Task: Make in the project ZestTech a sprint 'Galaxy Quest'.
Action: Mouse moved to (243, 69)
Screenshot: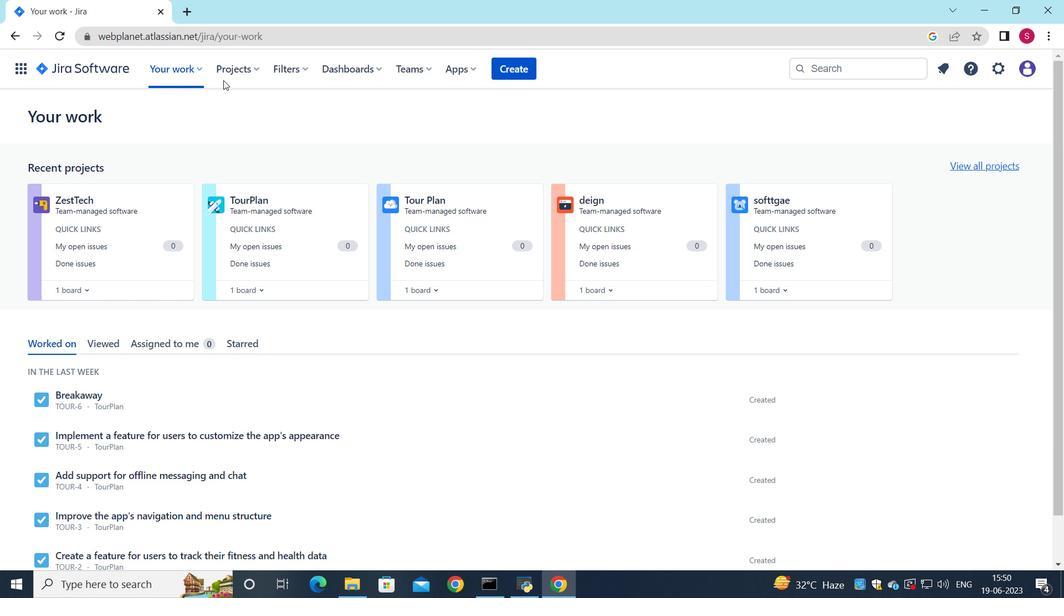 
Action: Mouse pressed left at (243, 69)
Screenshot: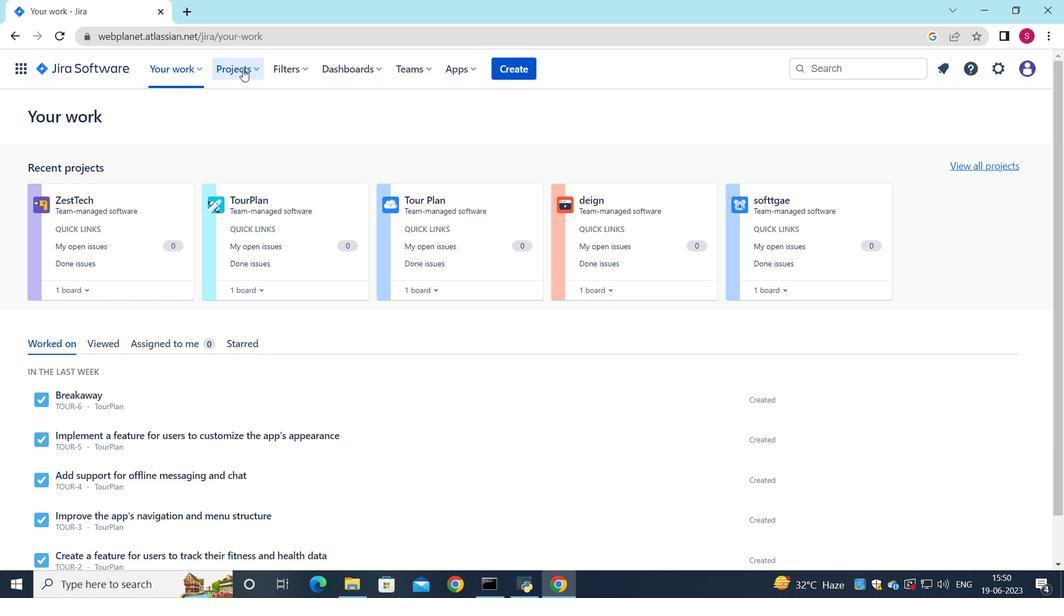 
Action: Mouse moved to (245, 121)
Screenshot: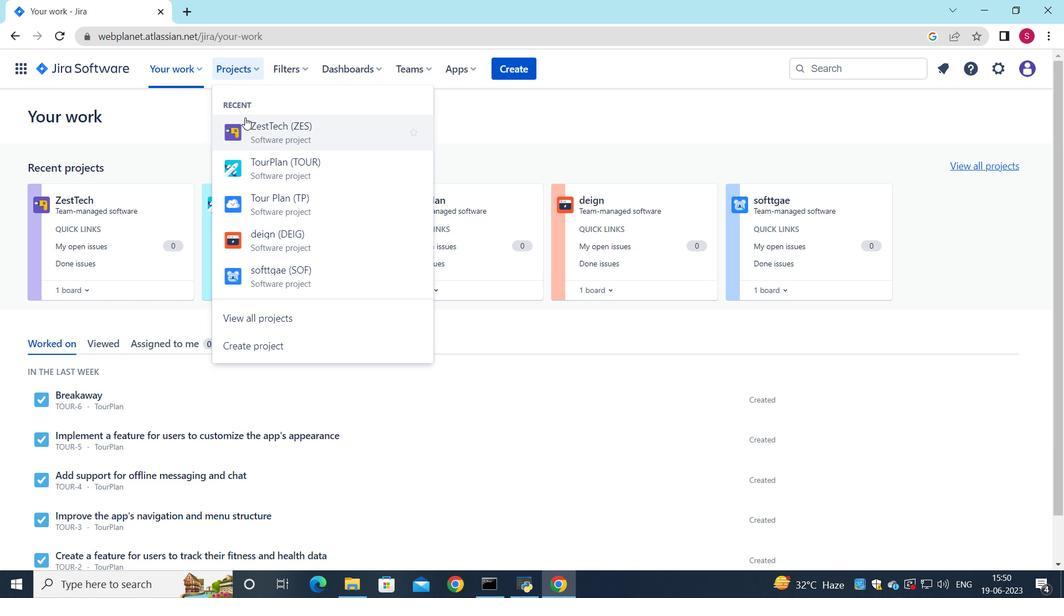 
Action: Mouse pressed left at (245, 121)
Screenshot: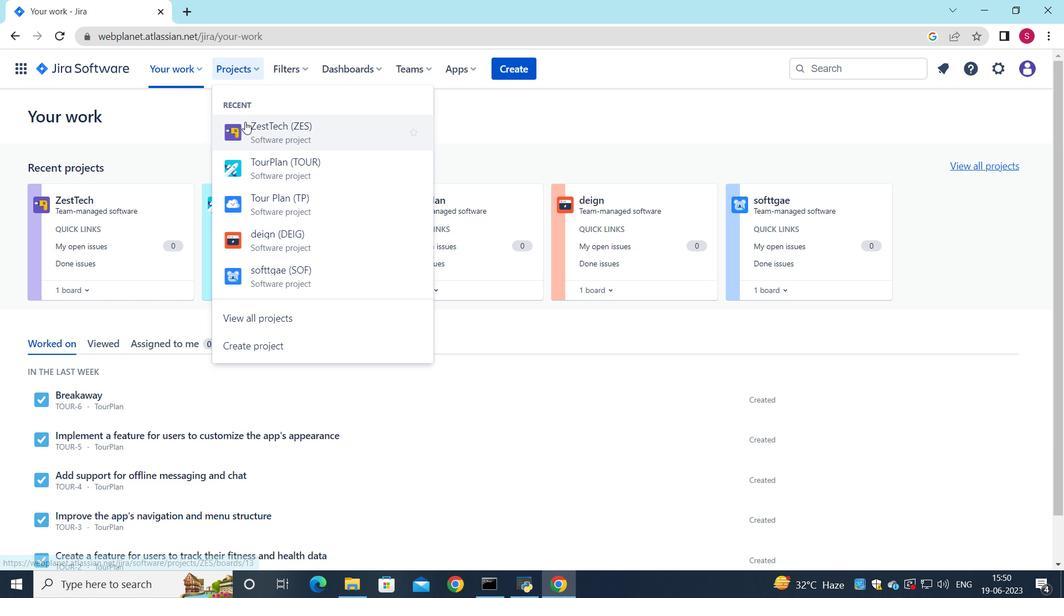 
Action: Mouse moved to (119, 221)
Screenshot: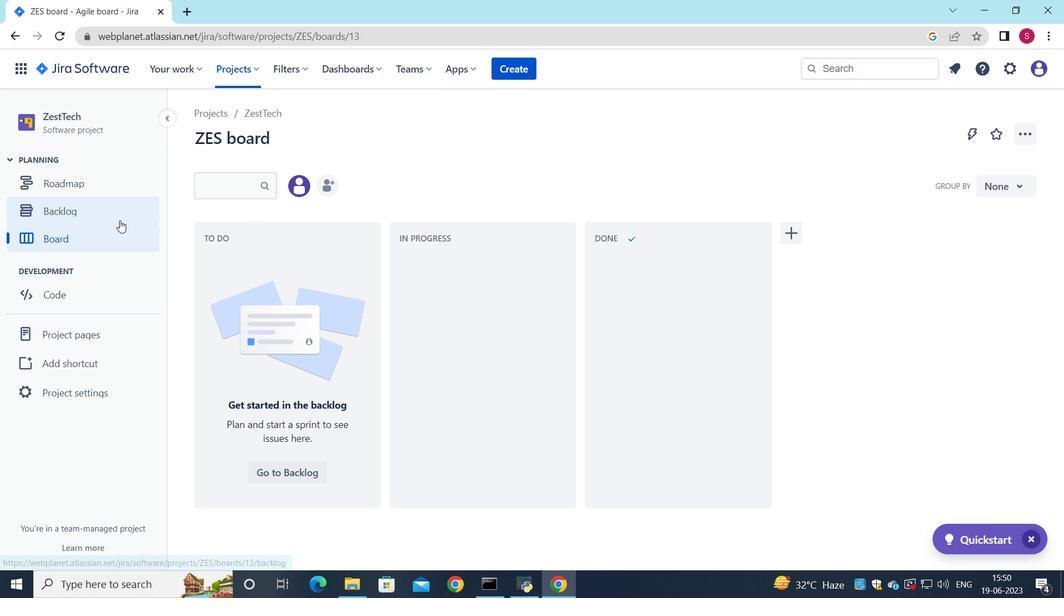 
Action: Mouse pressed left at (119, 221)
Screenshot: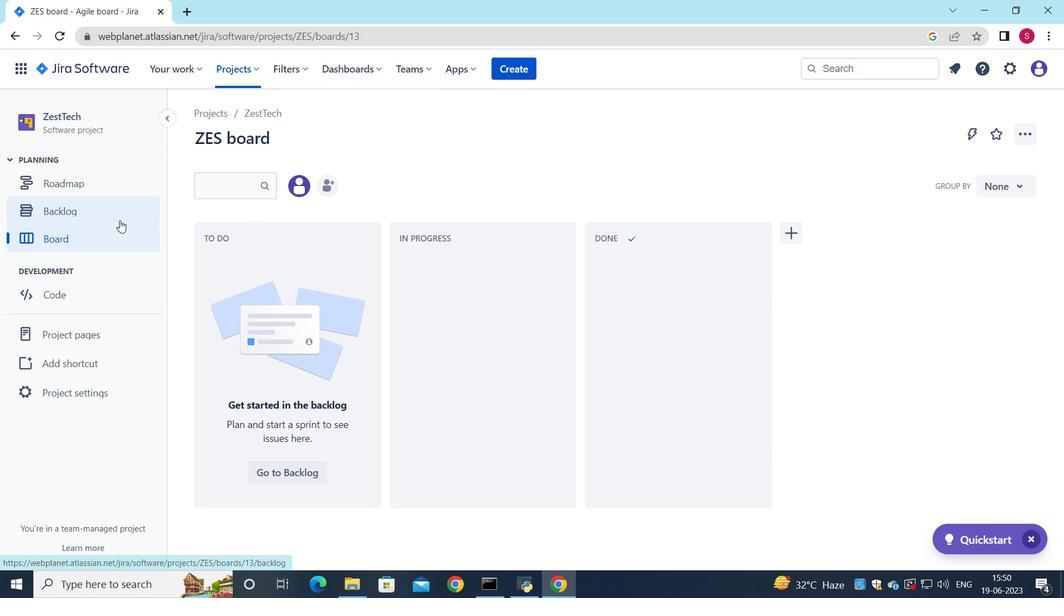 
Action: Mouse moved to (993, 219)
Screenshot: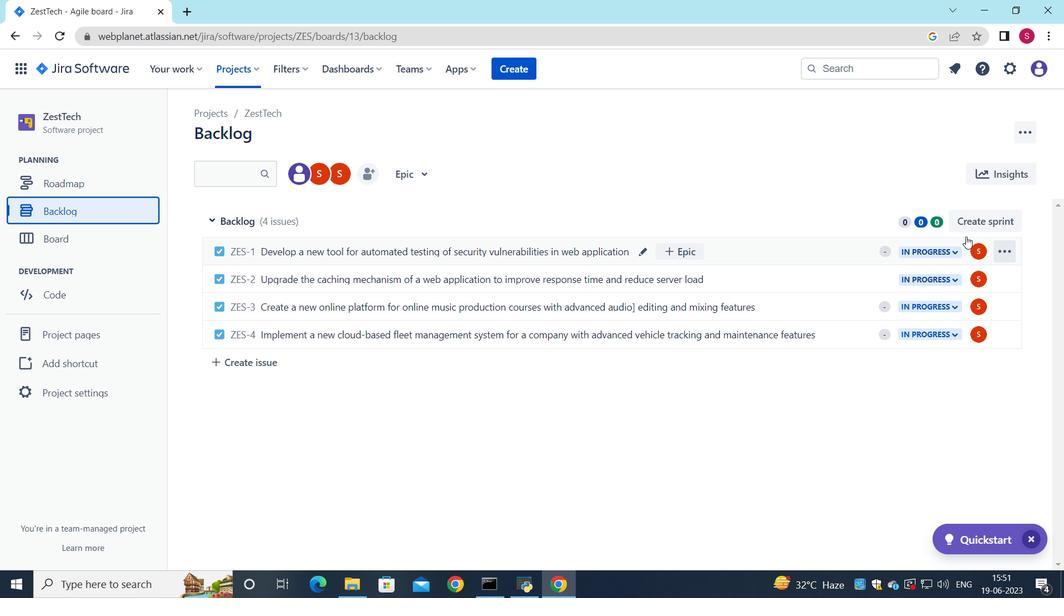 
Action: Mouse pressed left at (993, 219)
Screenshot: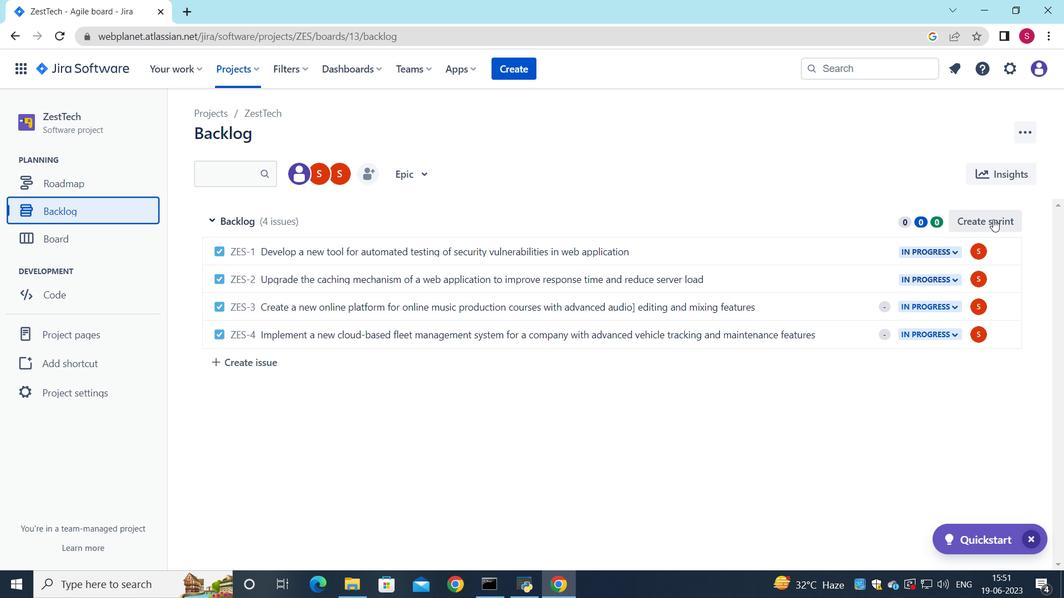 
Action: Mouse moved to (281, 215)
Screenshot: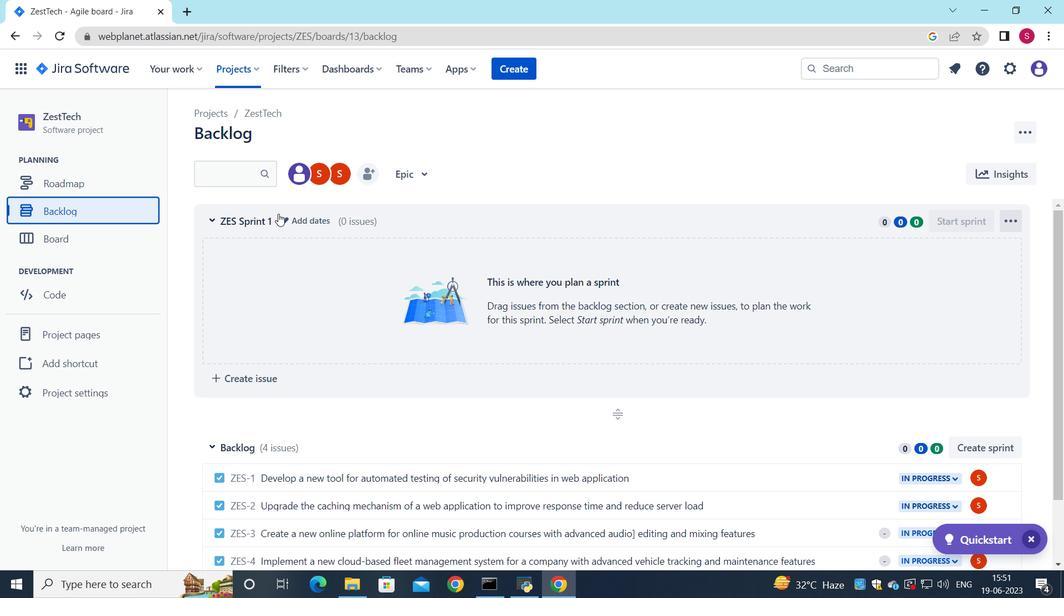 
Action: Mouse pressed left at (281, 215)
Screenshot: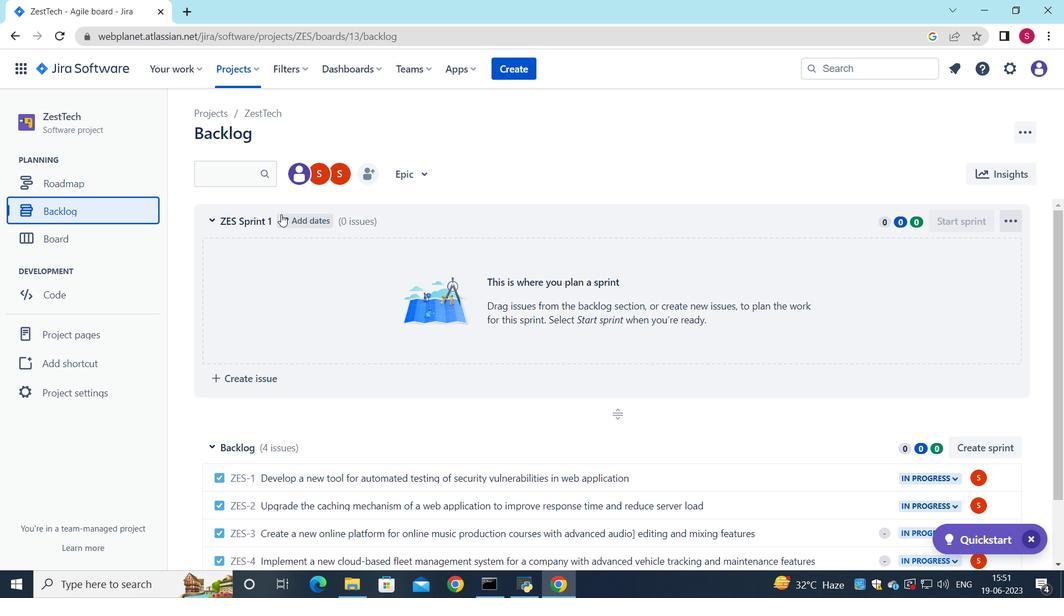 
Action: Mouse moved to (408, 225)
Screenshot: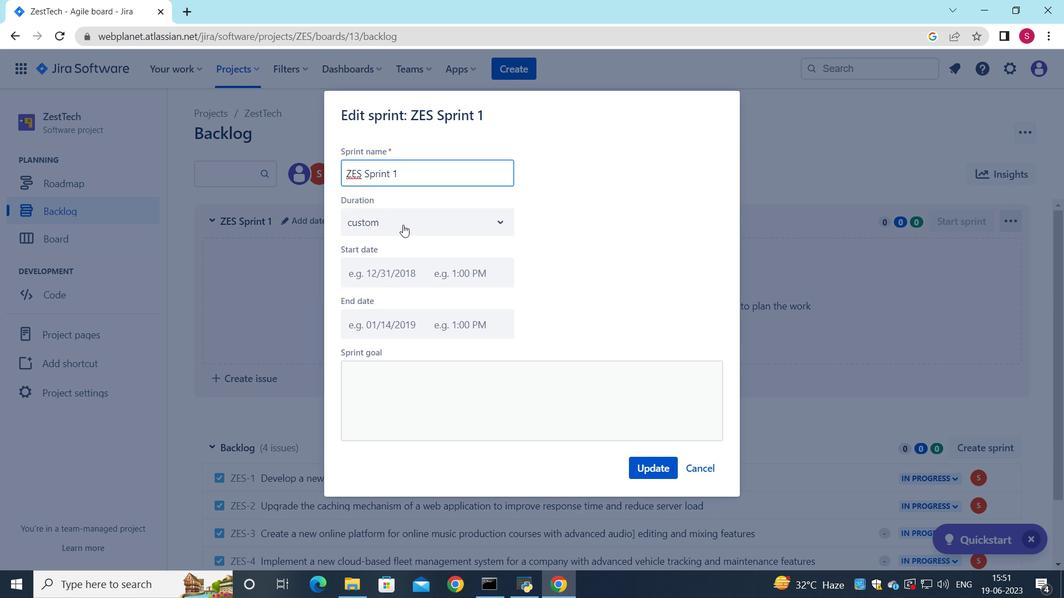 
Action: Key pressed <Key.backspace><Key.backspace><Key.backspace><Key.backspace><Key.backspace><Key.backspace><Key.backspace><Key.backspace><Key.backspace><Key.backspace><Key.backspace><Key.backspace><Key.shift><Key.shift><Key.shift><Key.shift><Key.shift>Galaxy<Key.space><Key.shift>Quest
Screenshot: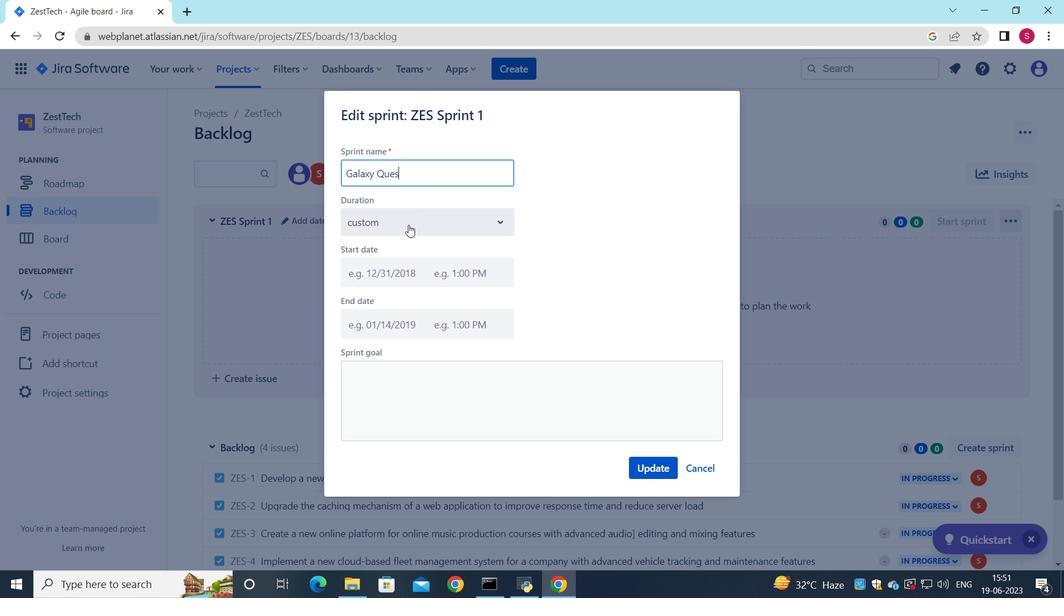 
Action: Mouse moved to (667, 470)
Screenshot: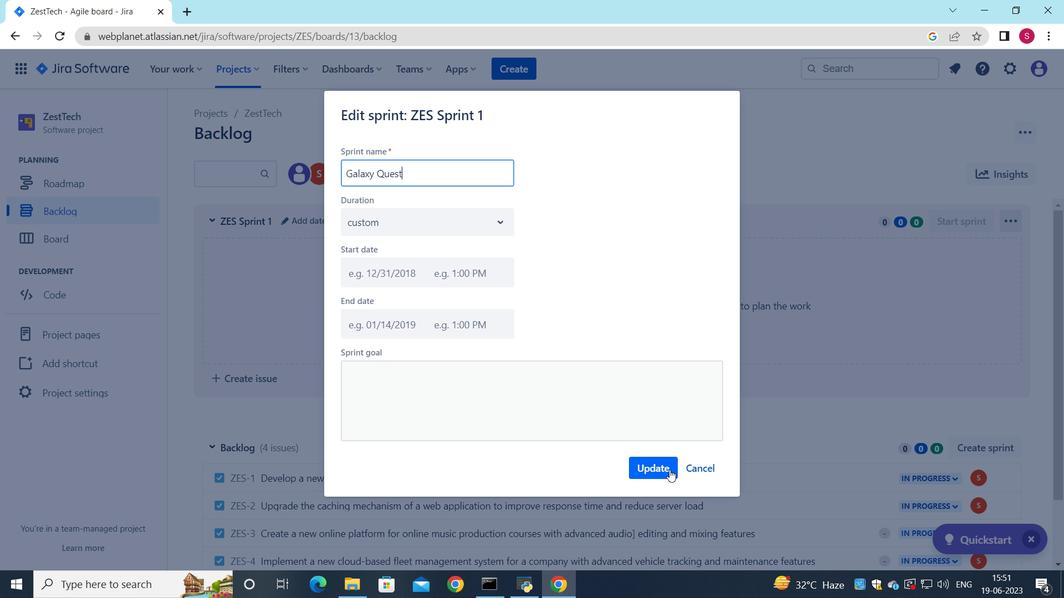 
Action: Mouse pressed left at (667, 470)
Screenshot: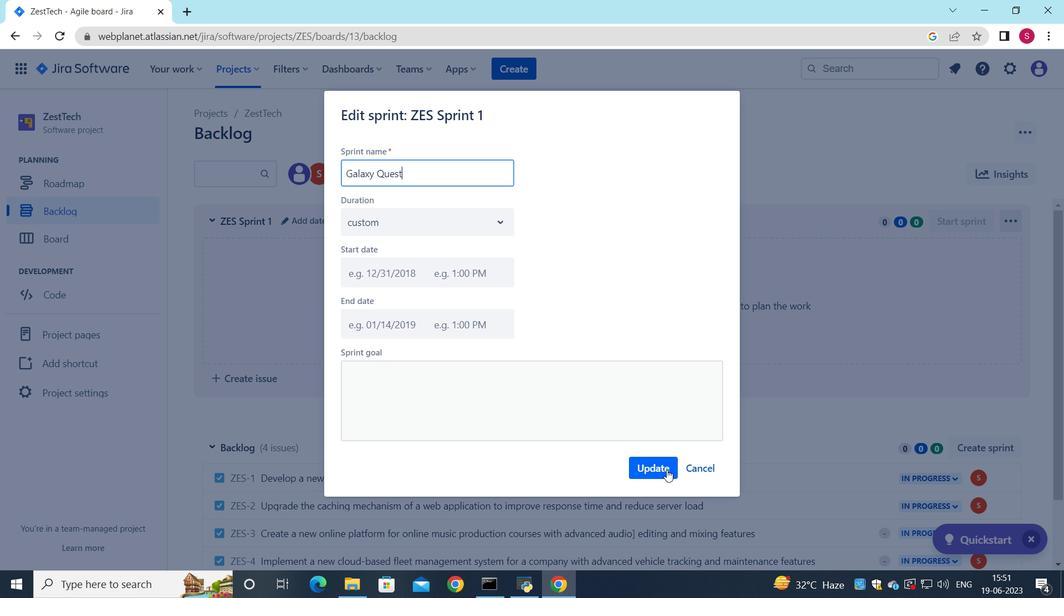 
Action: Mouse moved to (804, 376)
Screenshot: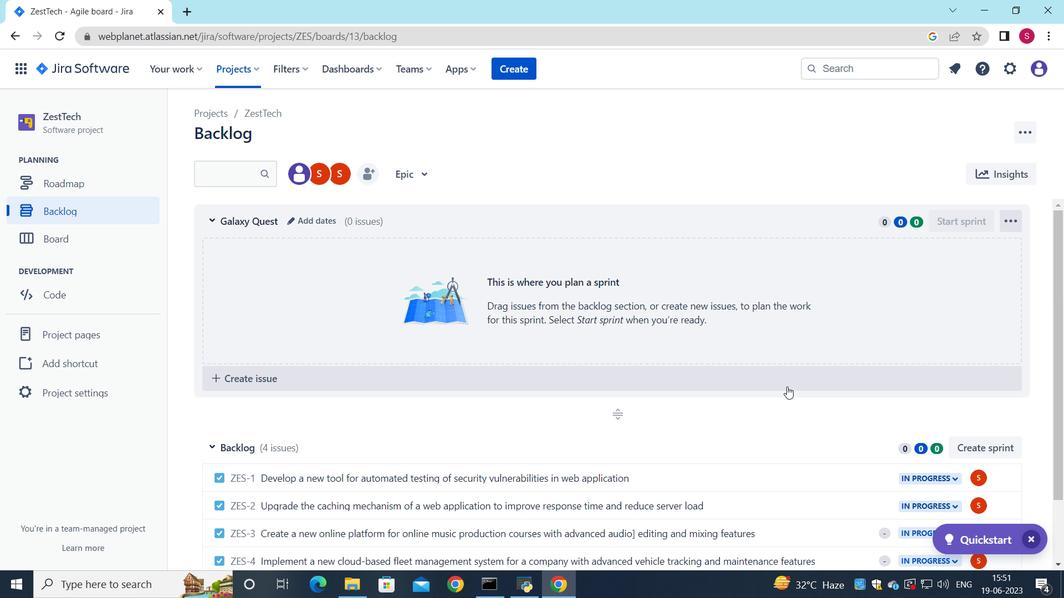 
